 Task: Set the text position for the RSS and Atom feed display to the bottom-left.
Action: Mouse moved to (109, 15)
Screenshot: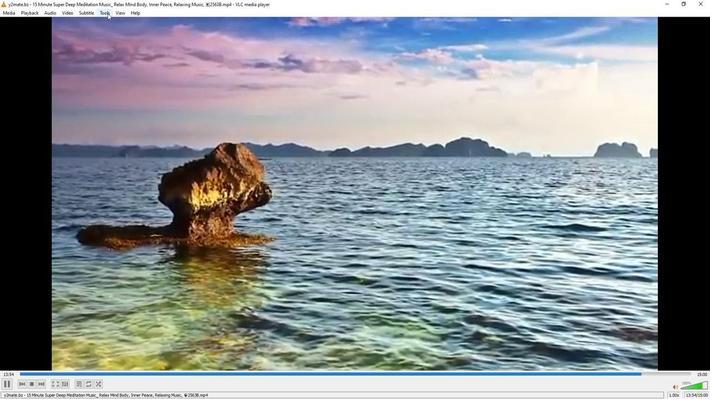 
Action: Mouse pressed left at (109, 15)
Screenshot: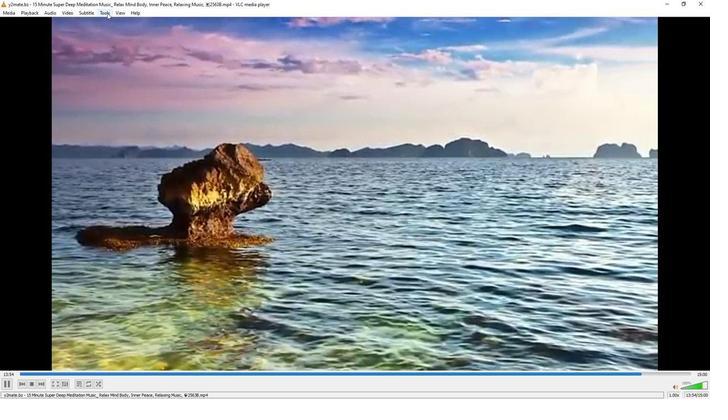 
Action: Mouse moved to (113, 100)
Screenshot: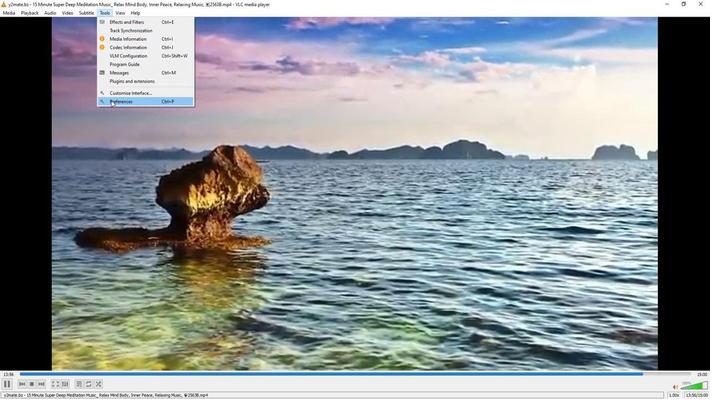 
Action: Mouse pressed left at (113, 100)
Screenshot: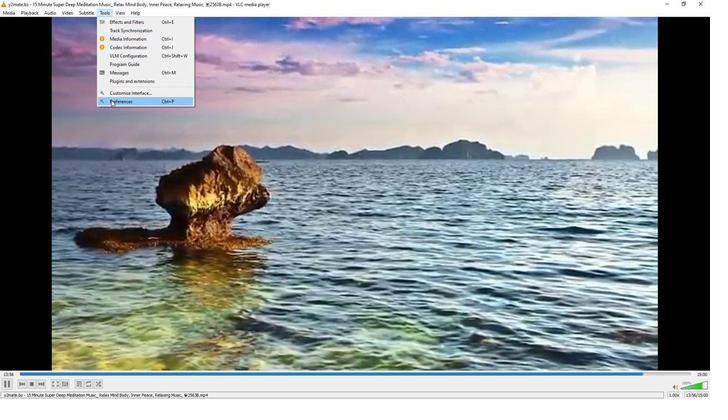 
Action: Mouse moved to (236, 322)
Screenshot: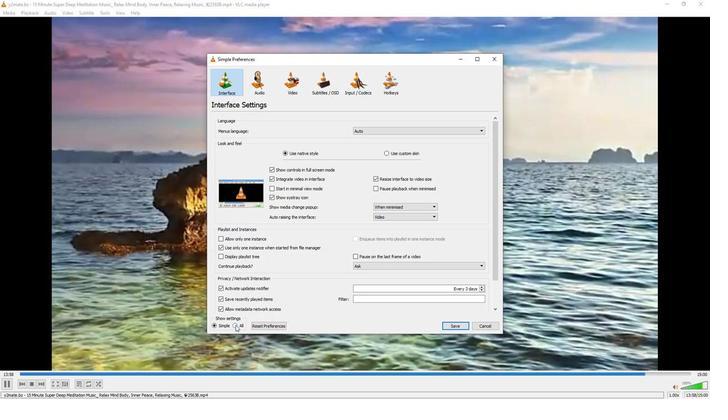 
Action: Mouse pressed left at (236, 322)
Screenshot: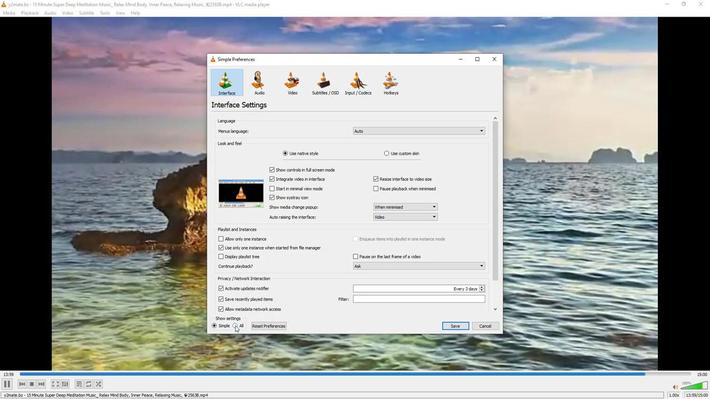 
Action: Mouse moved to (264, 241)
Screenshot: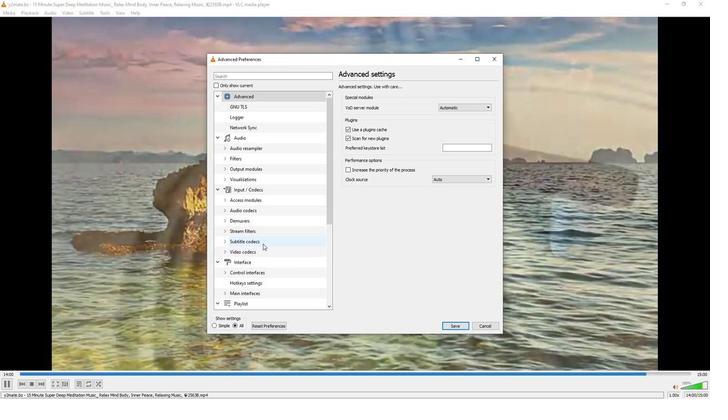 
Action: Mouse scrolled (264, 241) with delta (0, 0)
Screenshot: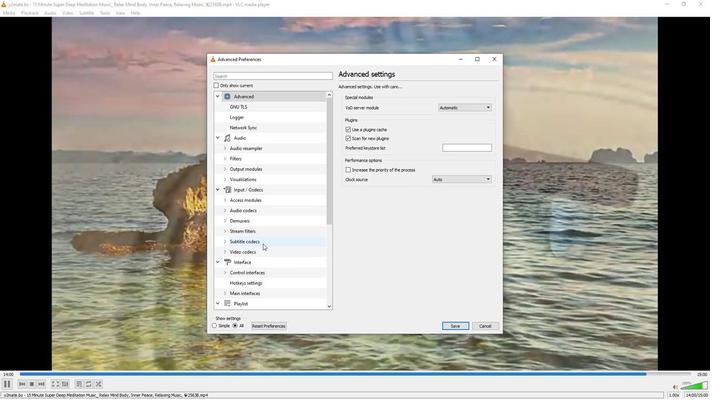 
Action: Mouse scrolled (264, 241) with delta (0, 0)
Screenshot: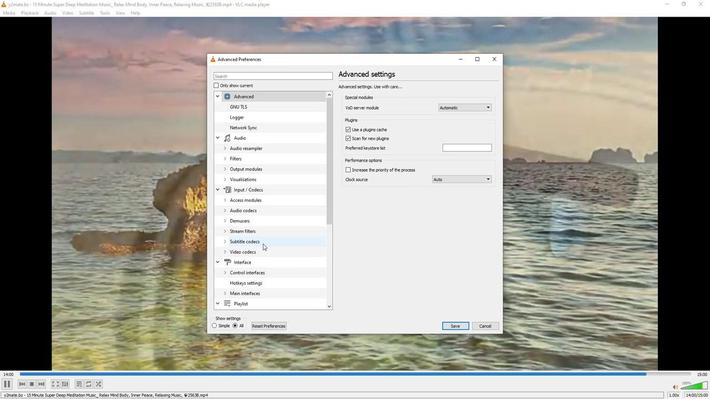 
Action: Mouse scrolled (264, 241) with delta (0, 0)
Screenshot: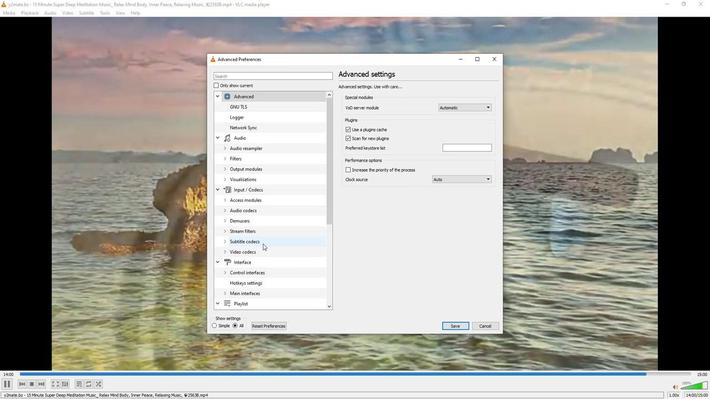 
Action: Mouse scrolled (264, 241) with delta (0, 0)
Screenshot: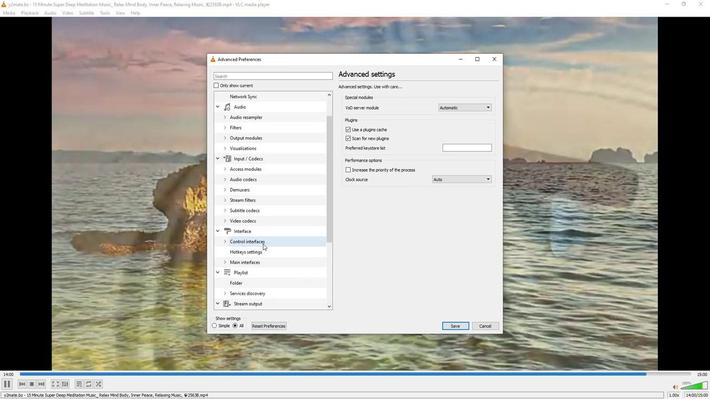 
Action: Mouse scrolled (264, 241) with delta (0, 0)
Screenshot: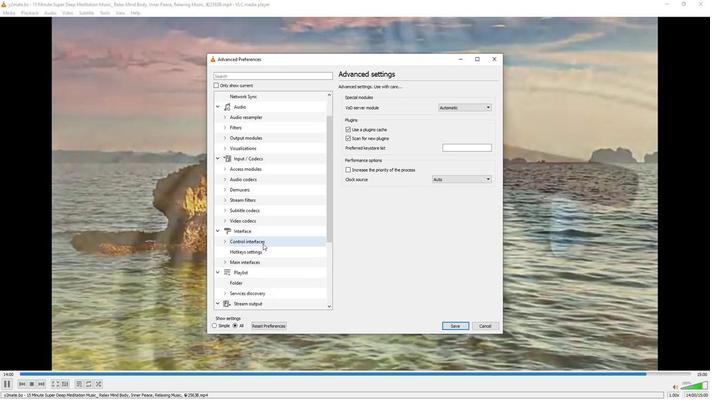 
Action: Mouse moved to (264, 241)
Screenshot: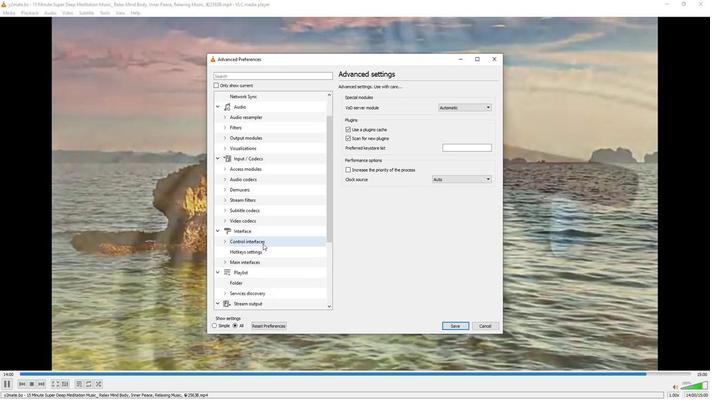 
Action: Mouse scrolled (264, 241) with delta (0, 0)
Screenshot: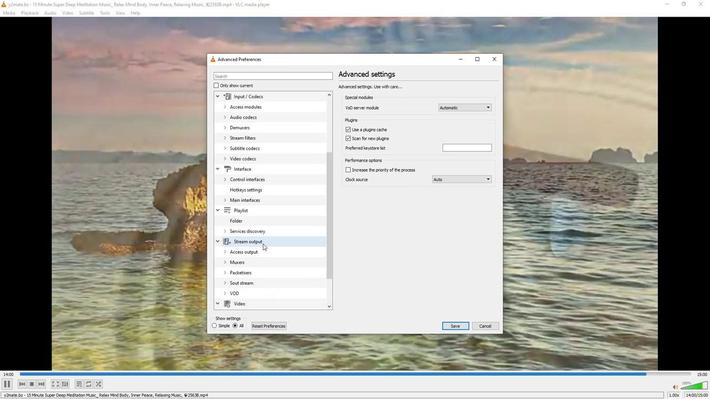 
Action: Mouse moved to (264, 241)
Screenshot: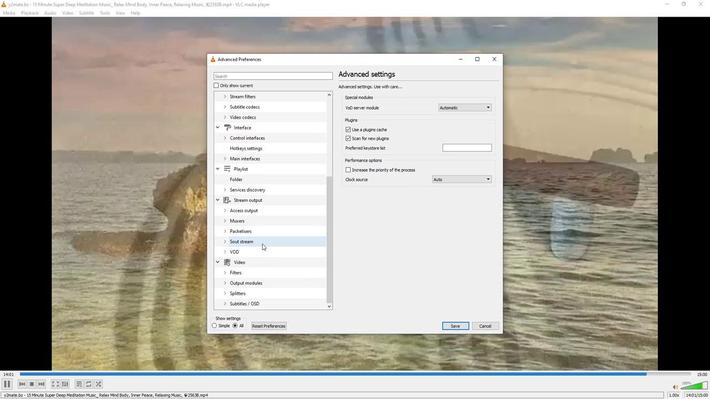
Action: Mouse scrolled (264, 241) with delta (0, 0)
Screenshot: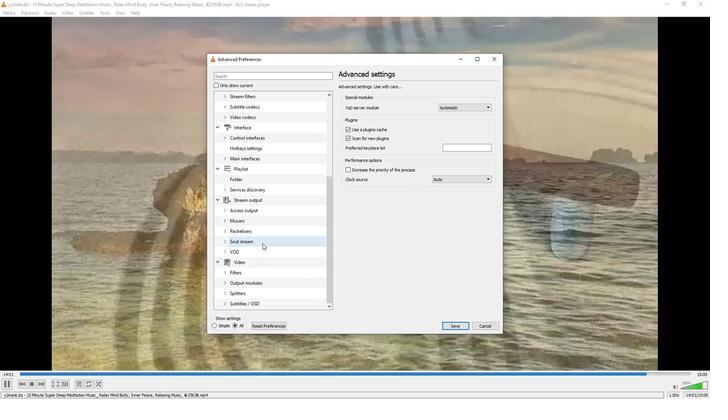 
Action: Mouse scrolled (264, 241) with delta (0, 0)
Screenshot: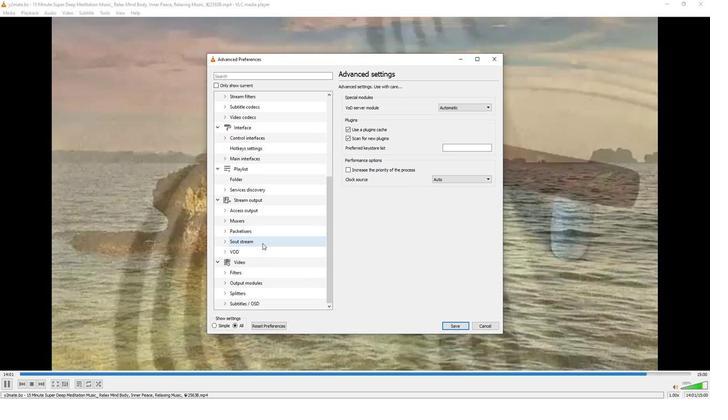 
Action: Mouse scrolled (264, 241) with delta (0, 0)
Screenshot: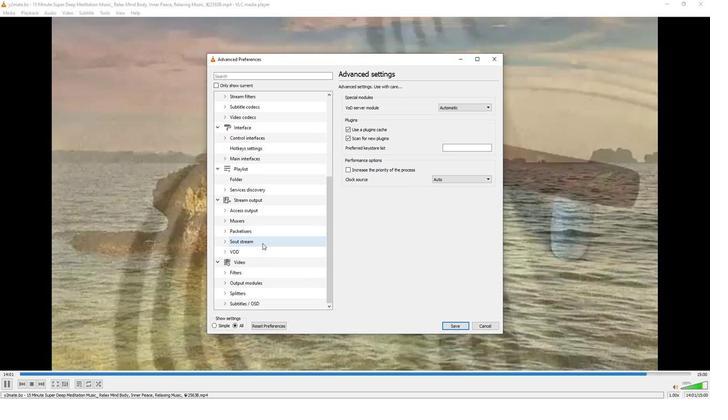 
Action: Mouse scrolled (264, 241) with delta (0, 0)
Screenshot: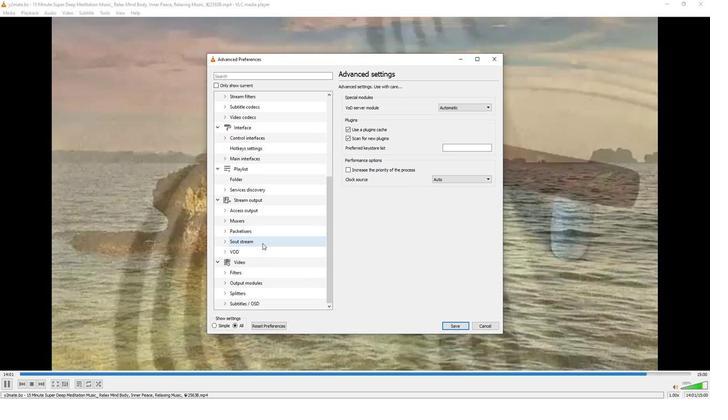 
Action: Mouse scrolled (264, 241) with delta (0, 0)
Screenshot: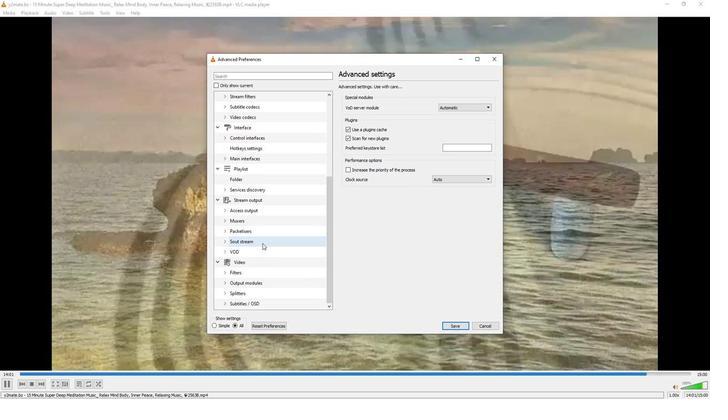 
Action: Mouse moved to (228, 300)
Screenshot: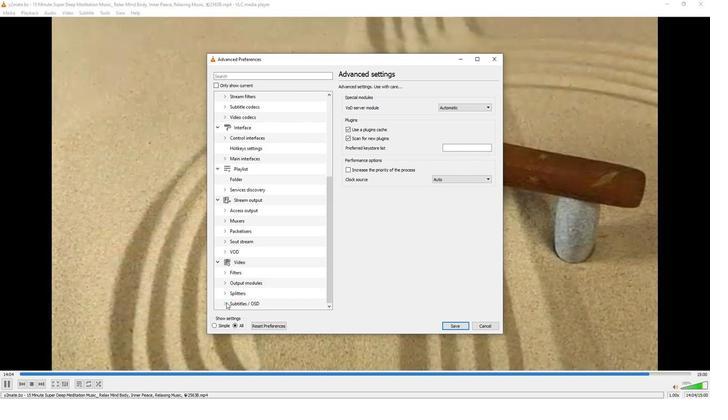 
Action: Mouse pressed left at (228, 300)
Screenshot: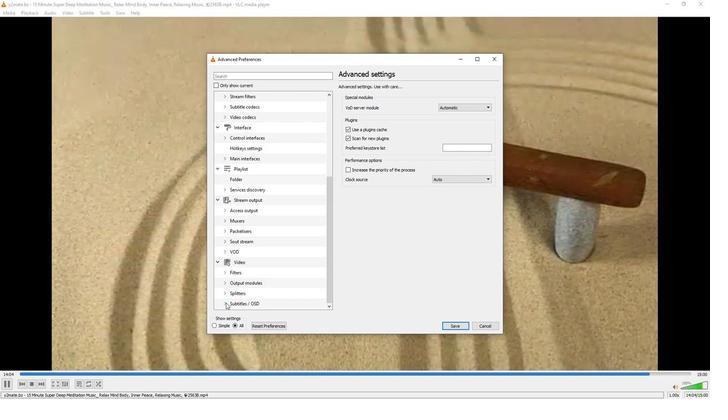 
Action: Mouse moved to (248, 244)
Screenshot: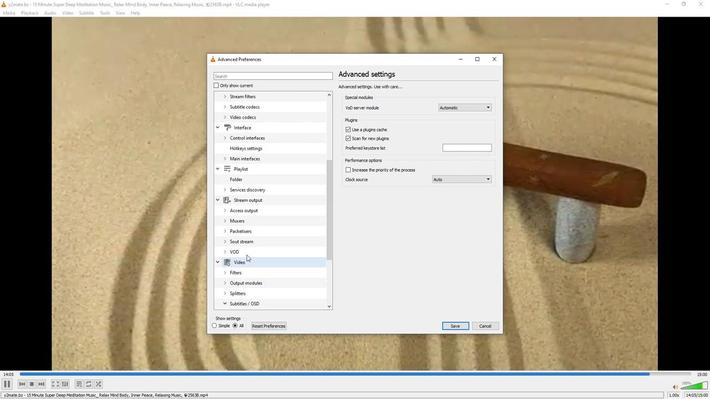 
Action: Mouse scrolled (248, 243) with delta (0, 0)
Screenshot: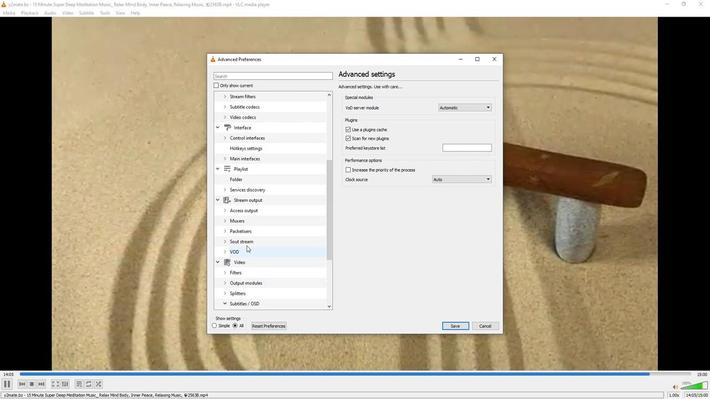 
Action: Mouse scrolled (248, 243) with delta (0, 0)
Screenshot: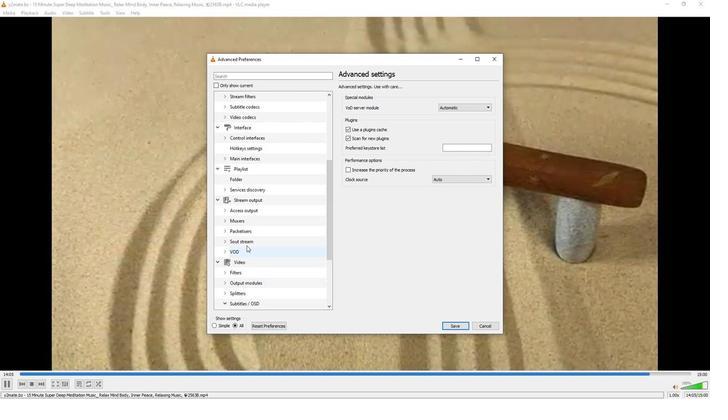 
Action: Mouse scrolled (248, 243) with delta (0, 0)
Screenshot: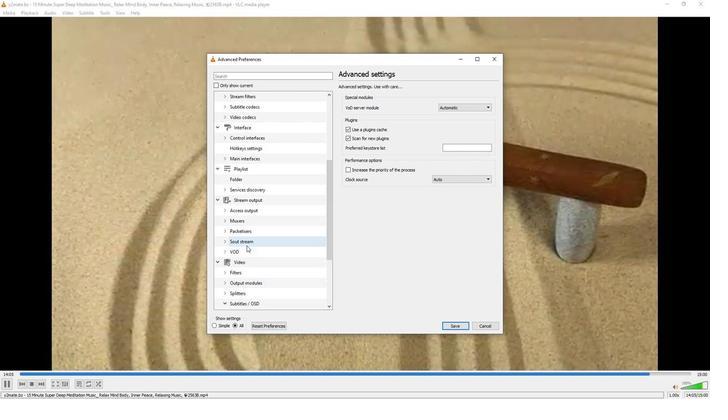 
Action: Mouse scrolled (248, 243) with delta (0, 0)
Screenshot: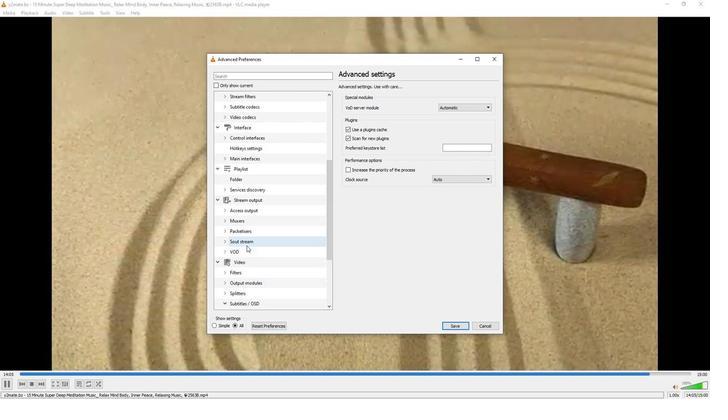 
Action: Mouse scrolled (248, 243) with delta (0, 0)
Screenshot: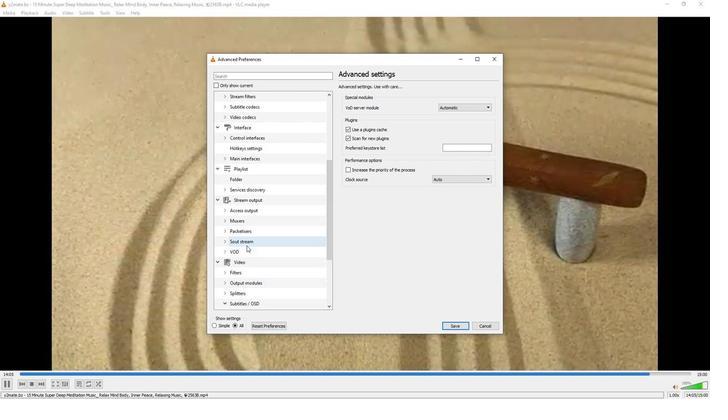
Action: Mouse moved to (248, 242)
Screenshot: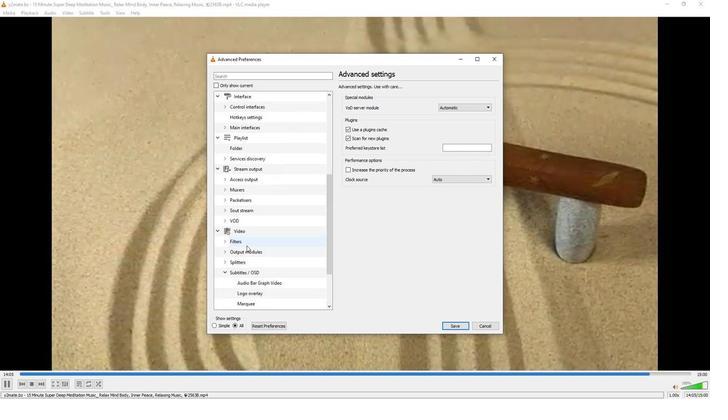 
Action: Mouse scrolled (248, 241) with delta (0, 0)
Screenshot: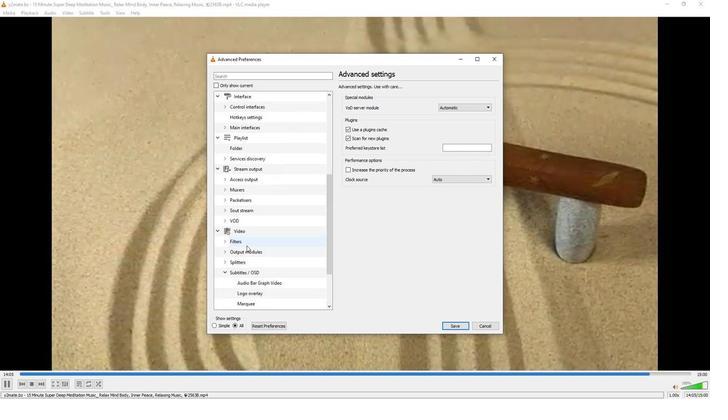 
Action: Mouse moved to (254, 269)
Screenshot: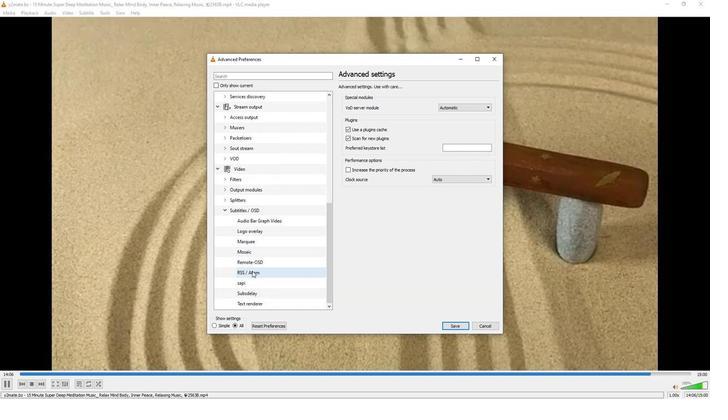 
Action: Mouse pressed left at (254, 269)
Screenshot: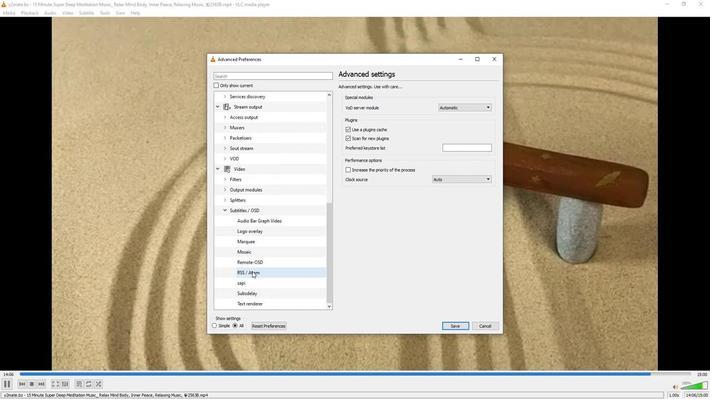 
Action: Mouse moved to (488, 138)
Screenshot: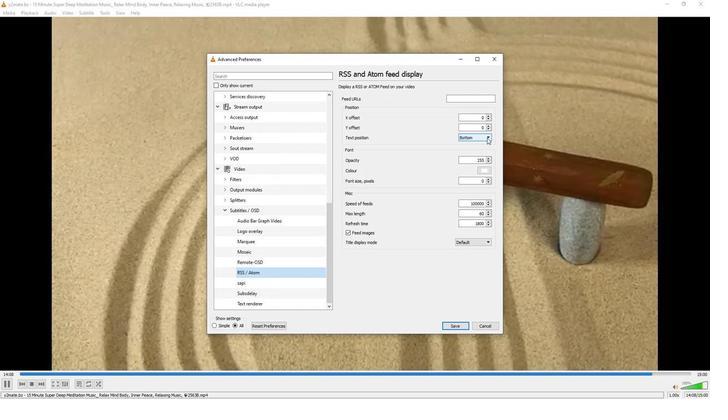 
Action: Mouse pressed left at (488, 138)
Screenshot: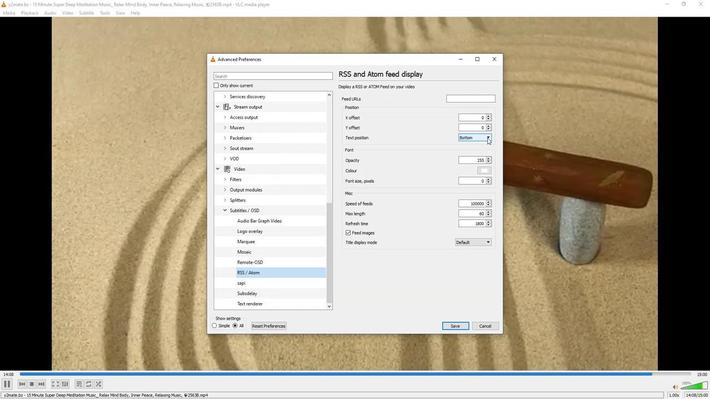 
Action: Mouse moved to (468, 177)
Screenshot: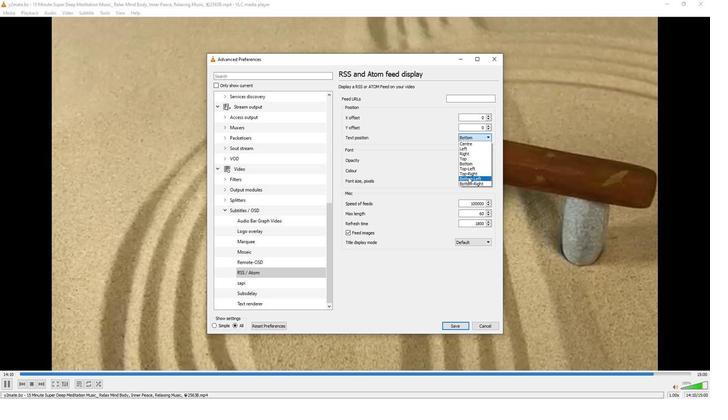 
Action: Mouse pressed left at (468, 177)
Screenshot: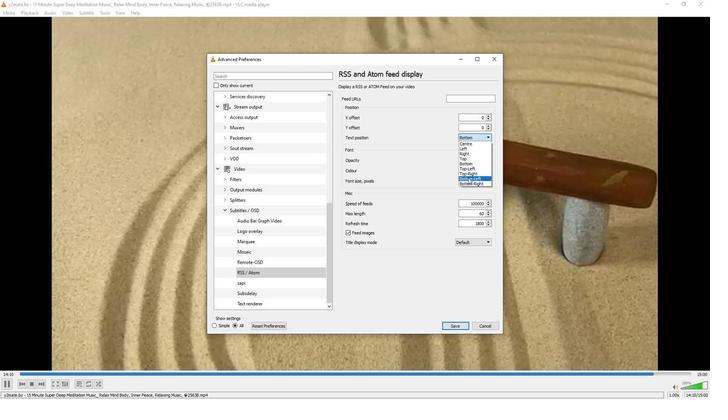 
Action: Mouse moved to (467, 177)
Screenshot: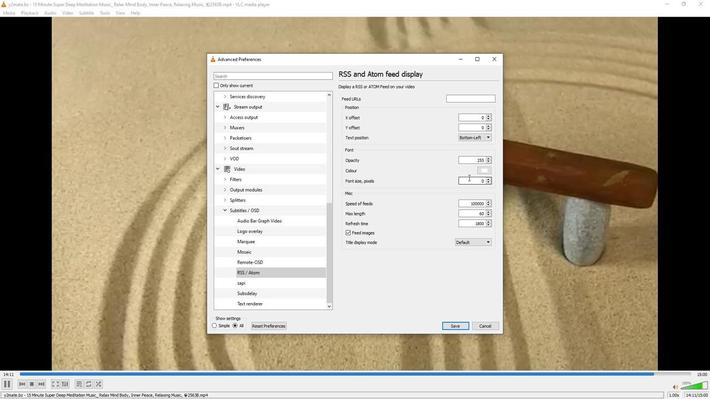 
